 Task: Create a due date automation trigger when advanced on, on the monday before a card is due add basic assigned only to member @aryan at 11:00 AM.
Action: Mouse moved to (921, 113)
Screenshot: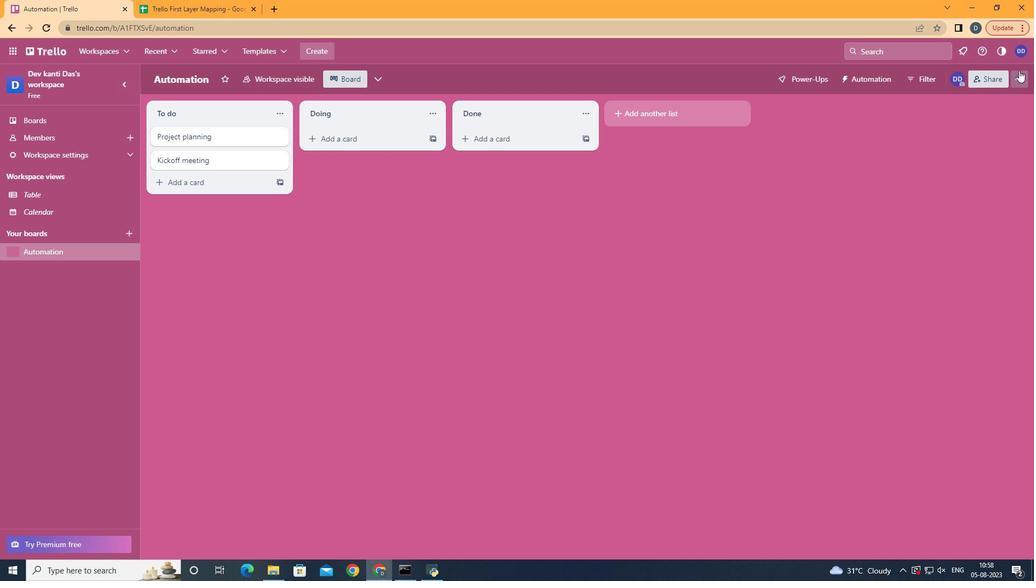 
Action: Mouse pressed left at (921, 113)
Screenshot: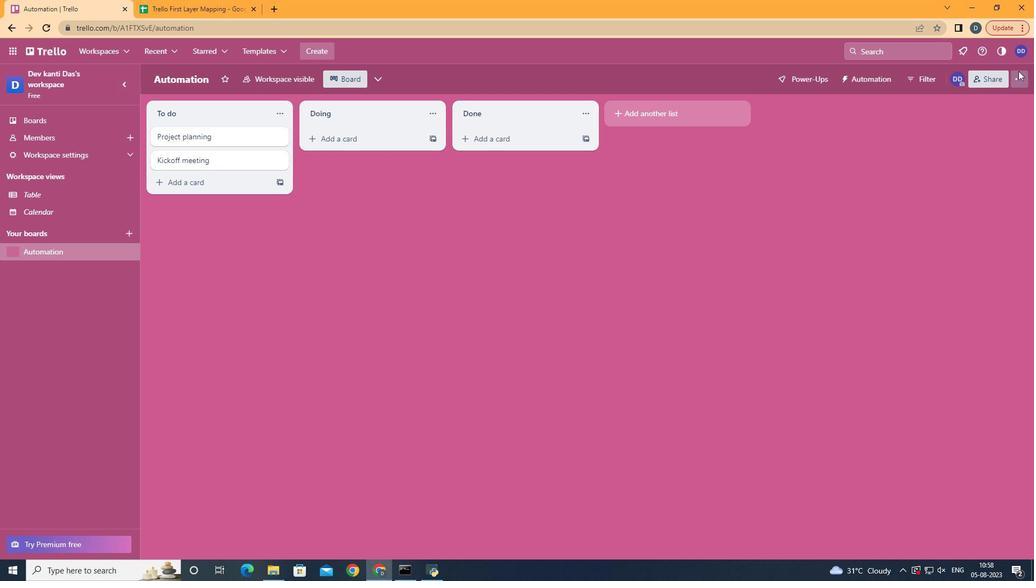 
Action: Mouse moved to (852, 230)
Screenshot: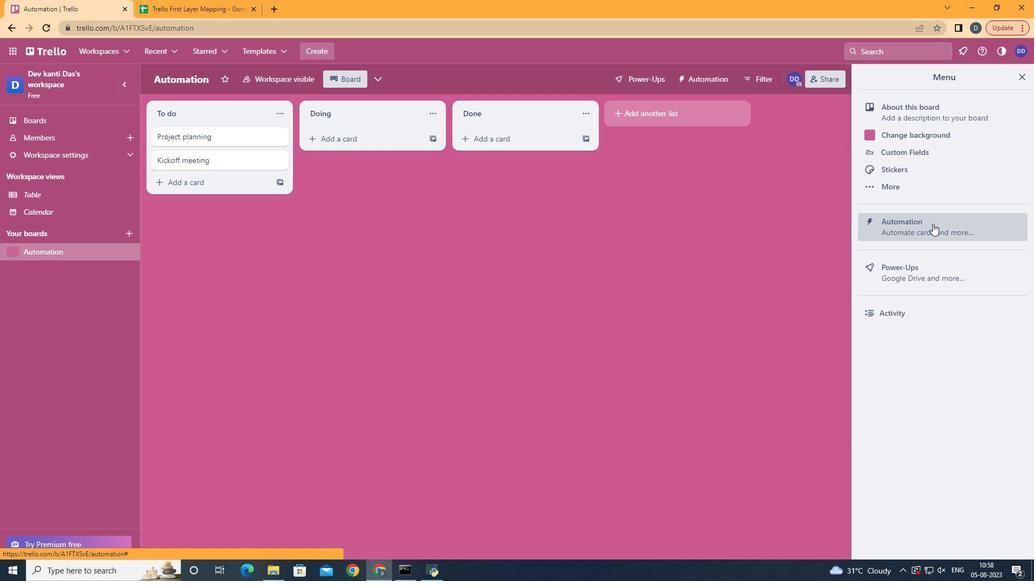 
Action: Mouse pressed left at (852, 230)
Screenshot: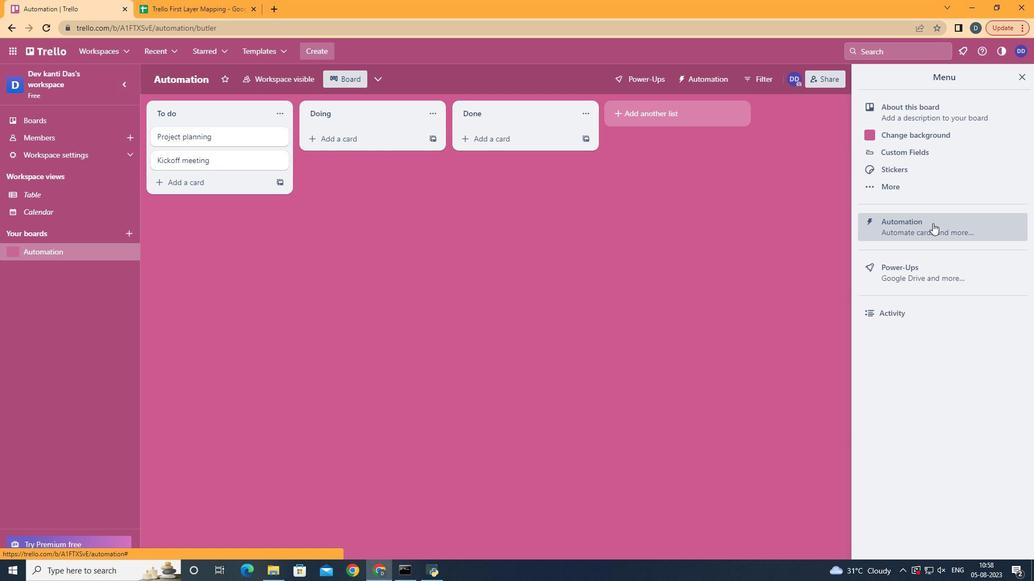 
Action: Mouse moved to (283, 219)
Screenshot: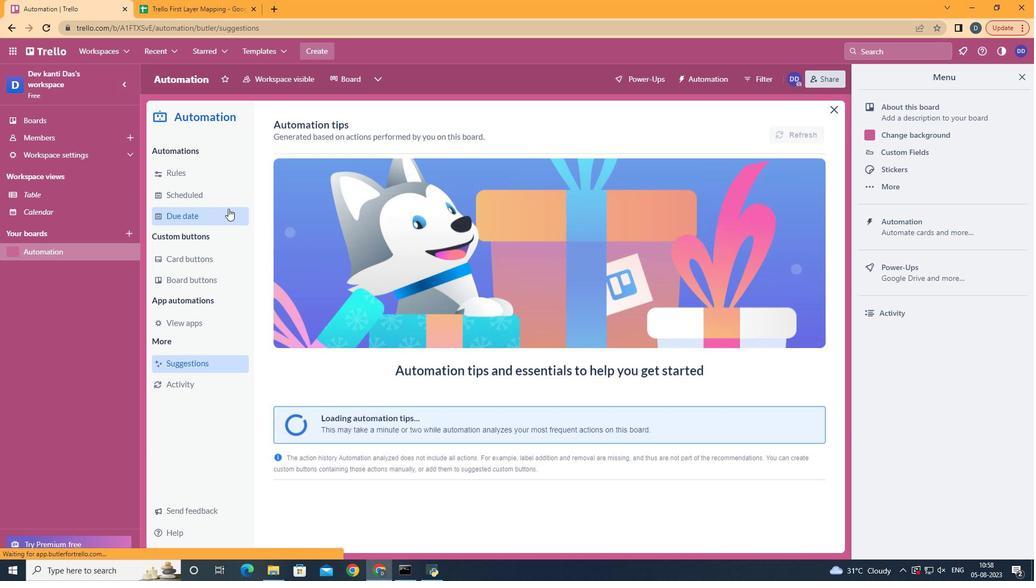 
Action: Mouse pressed left at (283, 219)
Screenshot: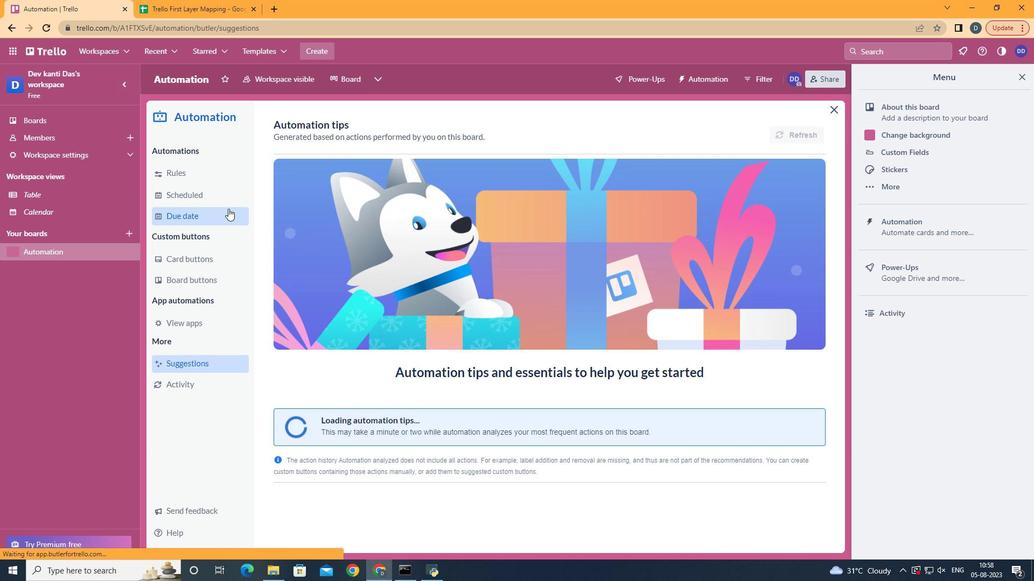 
Action: Mouse moved to (712, 152)
Screenshot: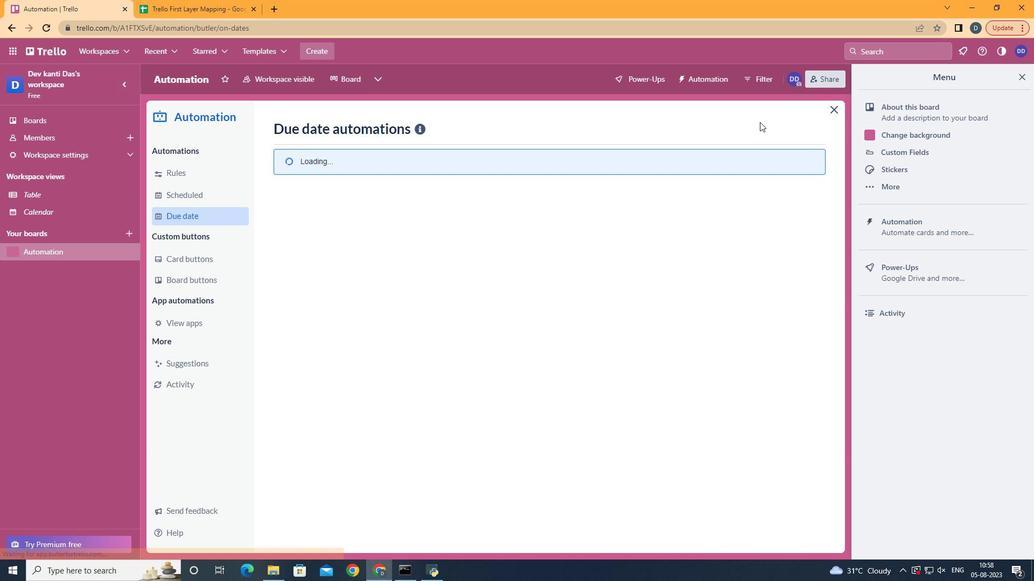 
Action: Mouse pressed left at (712, 152)
Screenshot: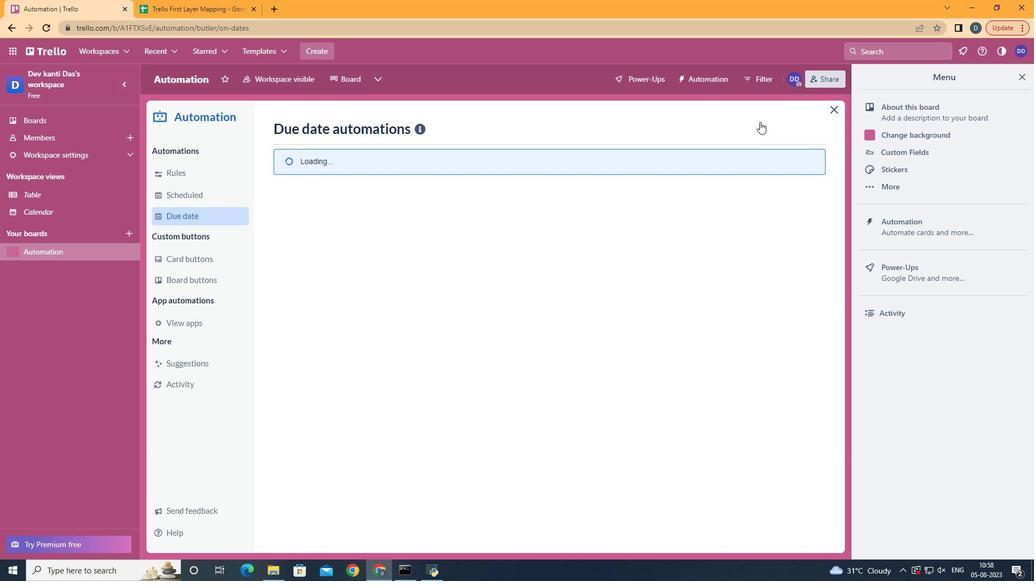 
Action: Mouse pressed left at (712, 152)
Screenshot: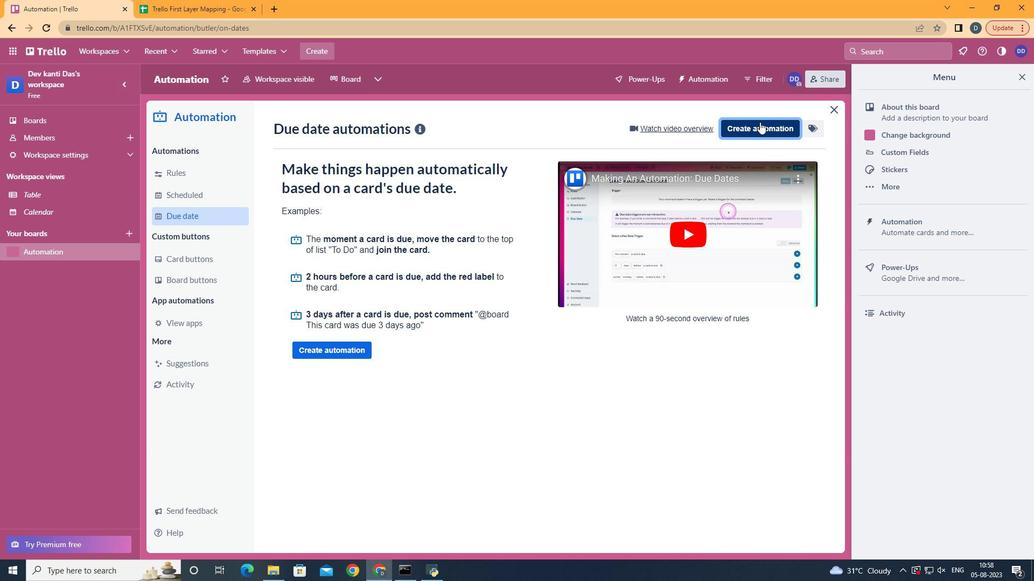 
Action: Mouse moved to (569, 239)
Screenshot: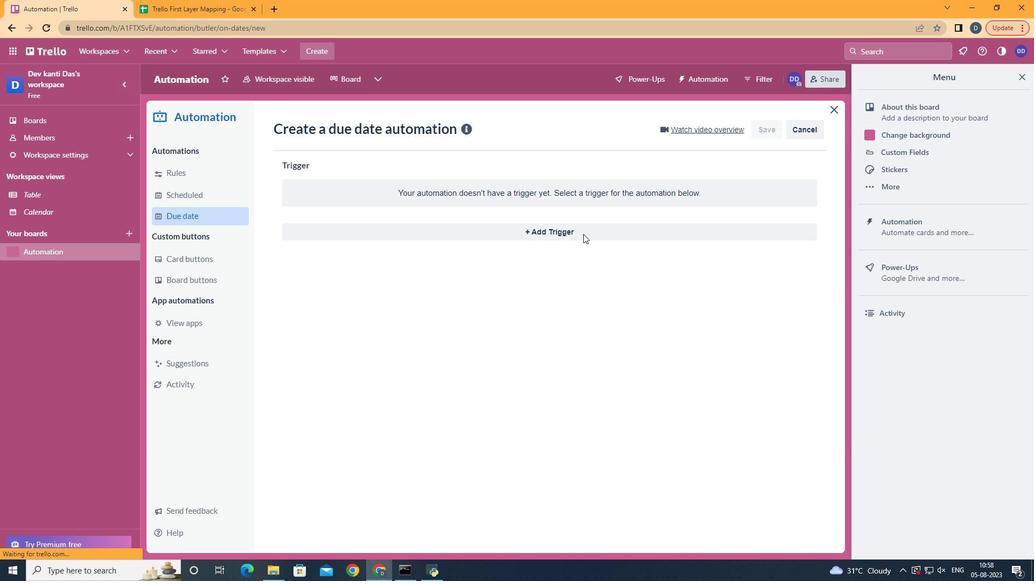 
Action: Mouse pressed left at (569, 239)
Screenshot: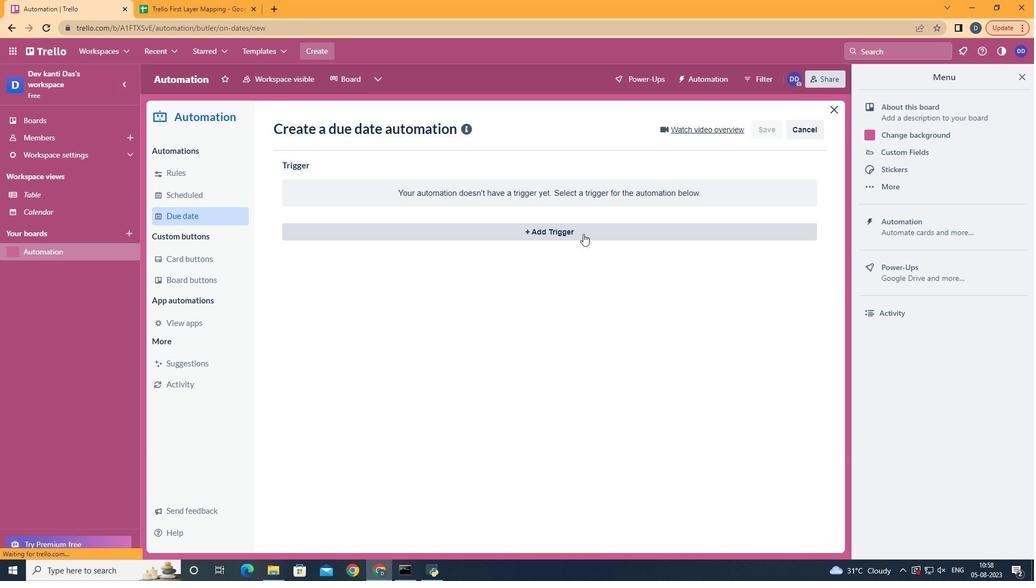 
Action: Mouse moved to (383, 271)
Screenshot: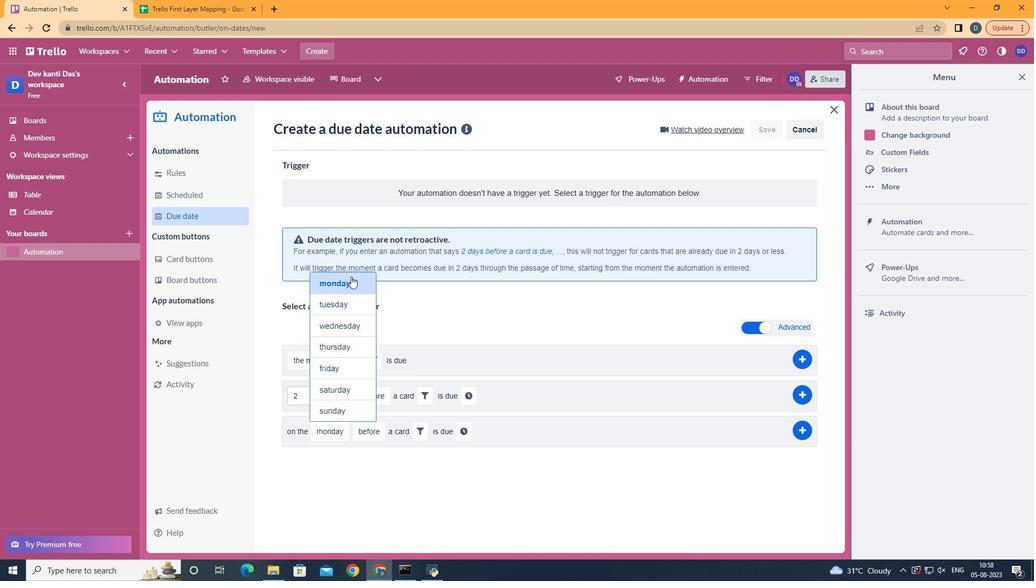 
Action: Mouse pressed left at (383, 271)
Screenshot: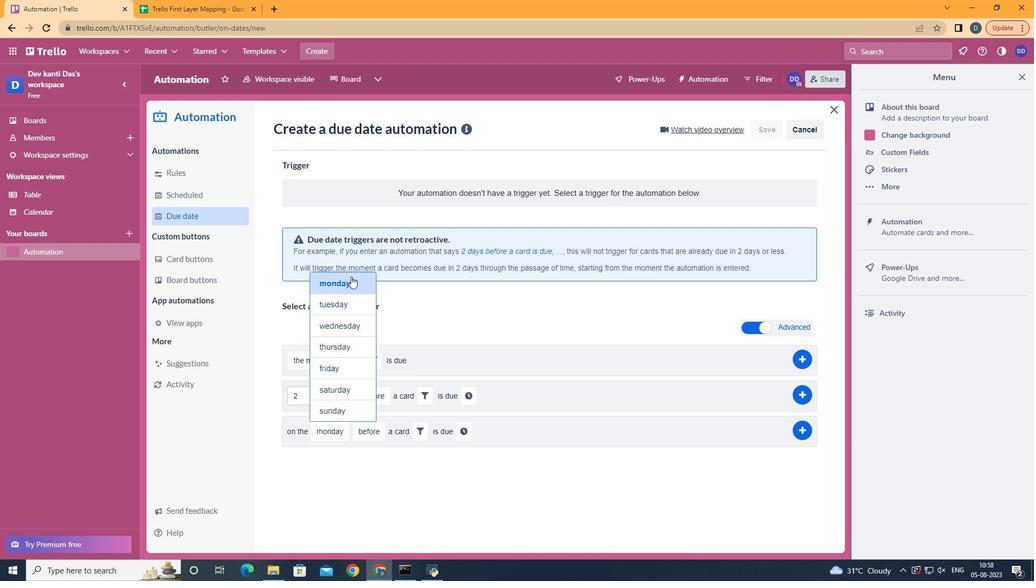 
Action: Mouse moved to (406, 407)
Screenshot: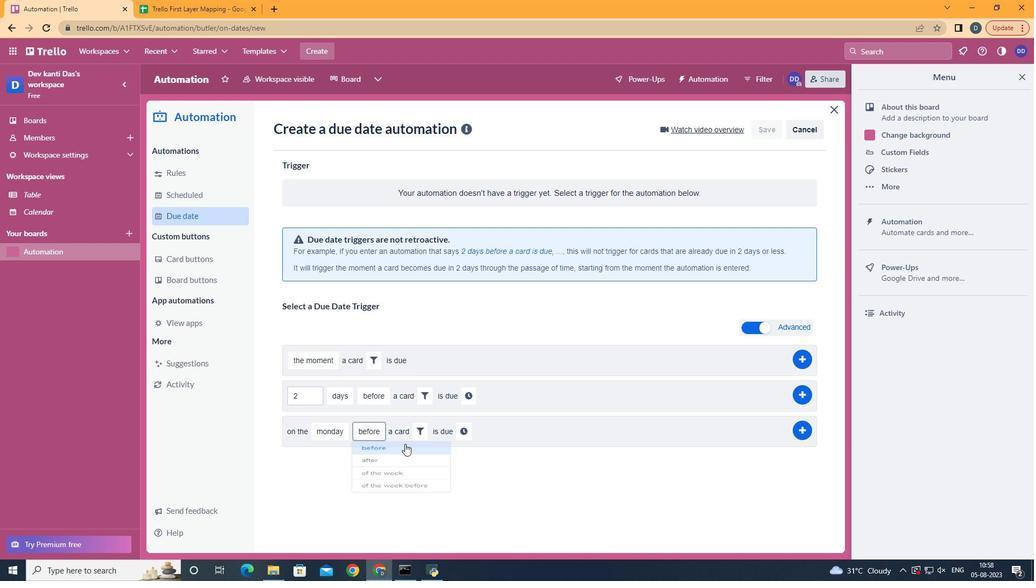 
Action: Mouse pressed left at (406, 407)
Screenshot: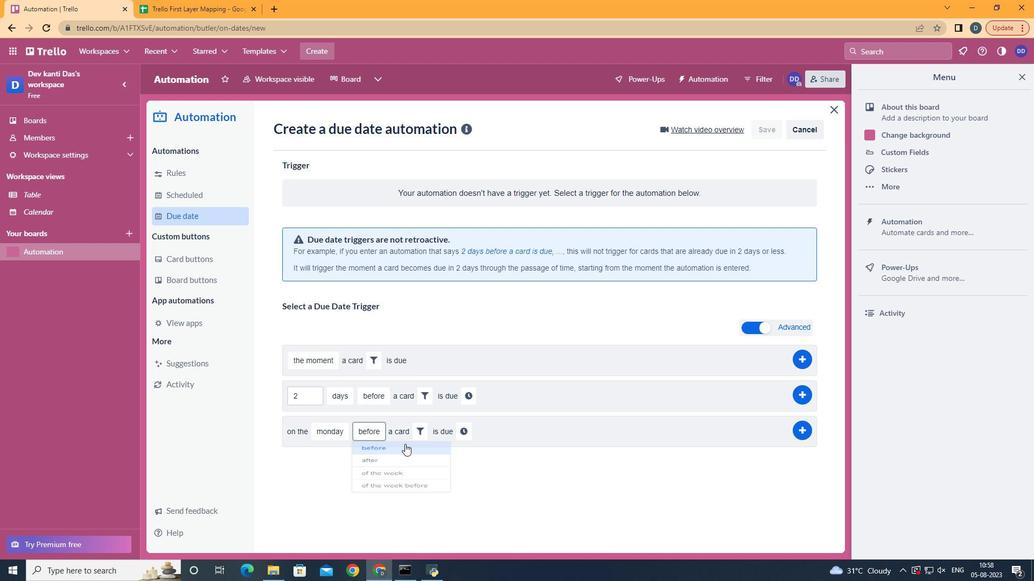 
Action: Mouse moved to (440, 387)
Screenshot: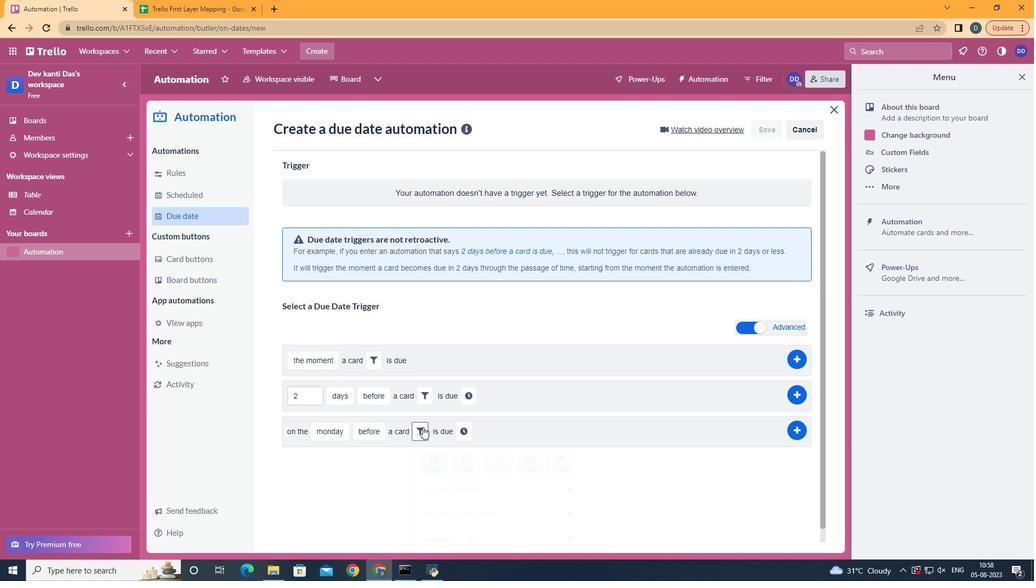 
Action: Mouse pressed left at (437, 391)
Screenshot: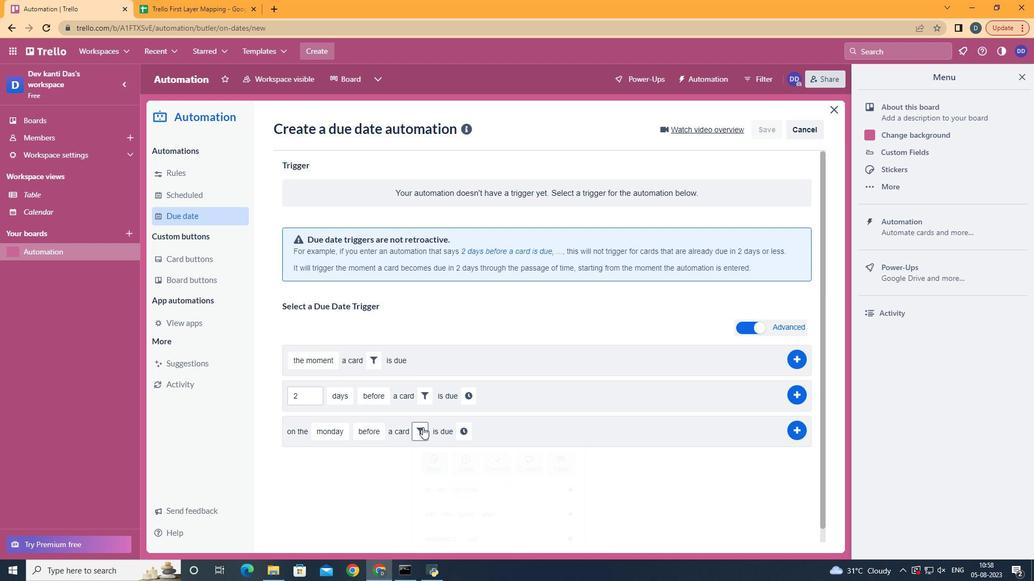 
Action: Mouse moved to (486, 420)
Screenshot: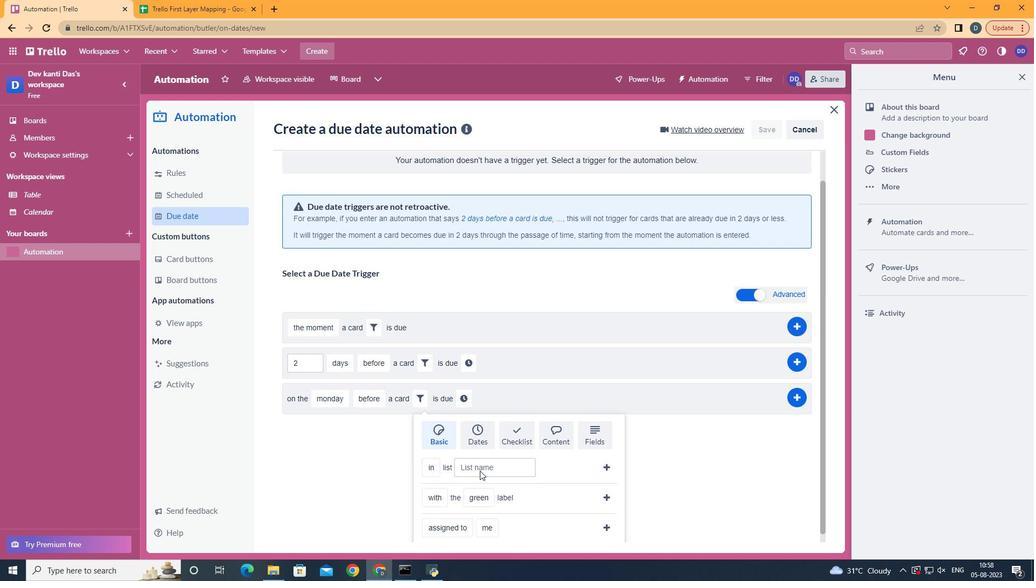 
Action: Mouse scrolled (486, 420) with delta (0, 0)
Screenshot: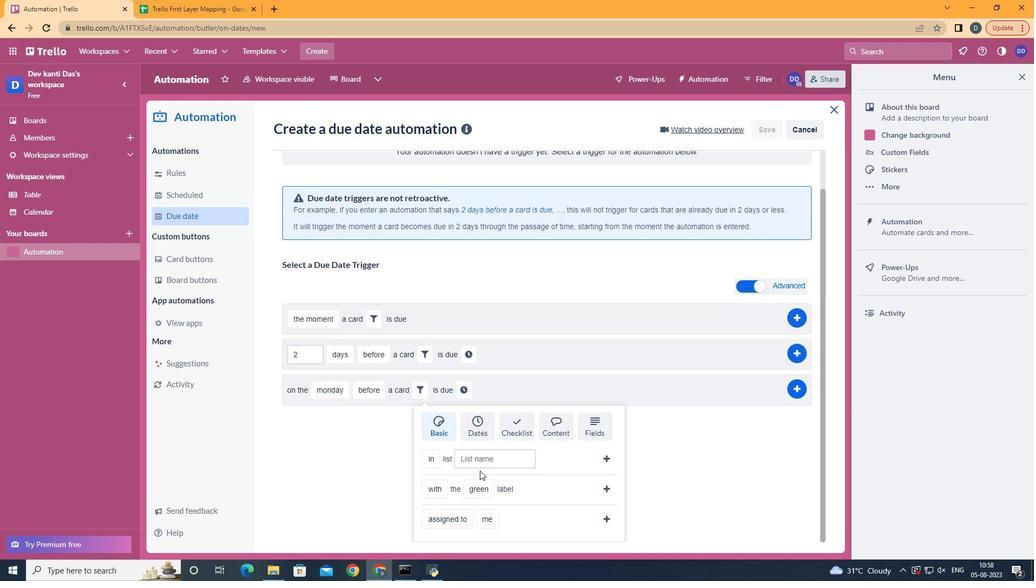 
Action: Mouse scrolled (486, 420) with delta (0, 0)
Screenshot: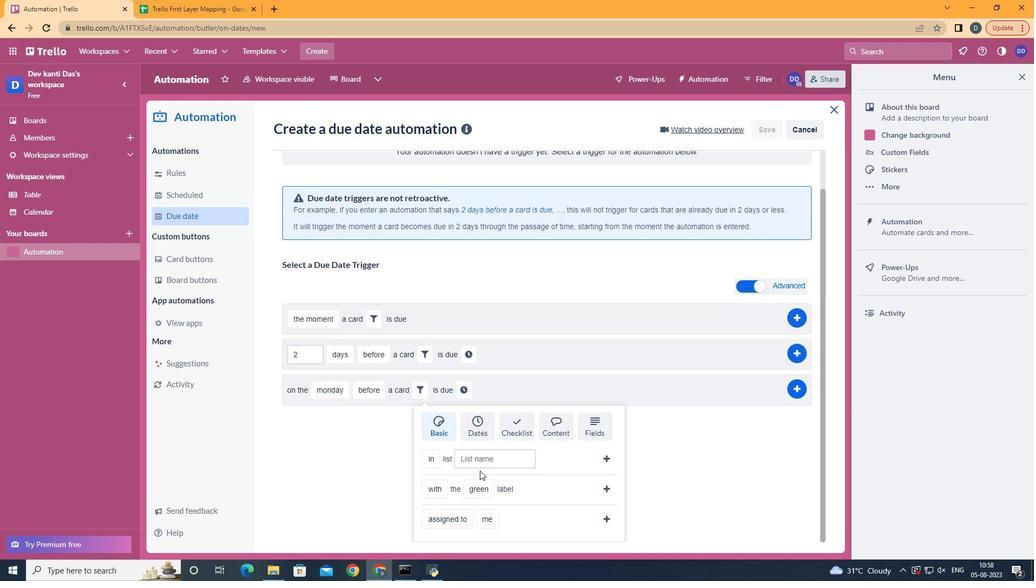 
Action: Mouse scrolled (486, 420) with delta (0, 0)
Screenshot: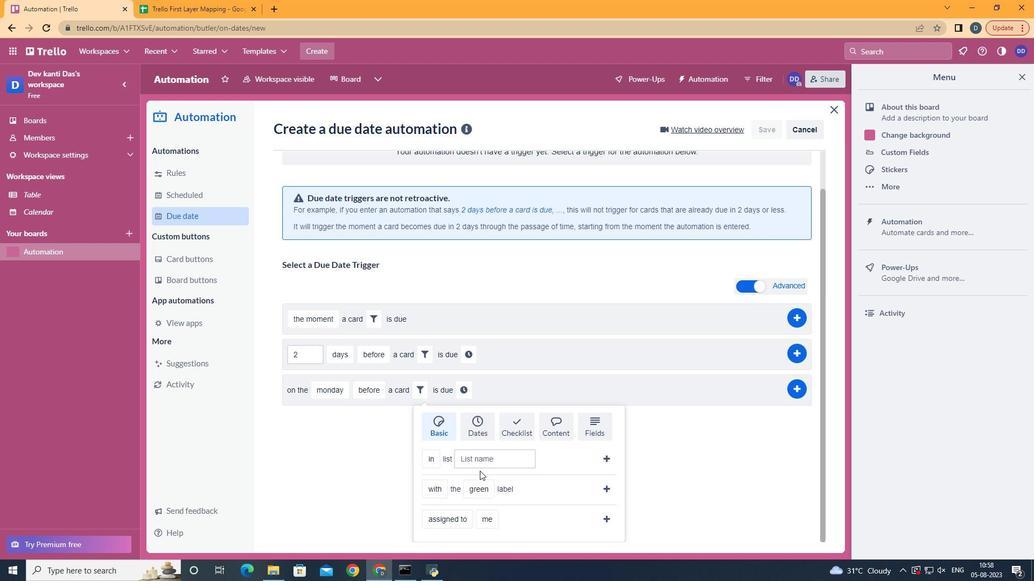 
Action: Mouse scrolled (486, 420) with delta (0, 0)
Screenshot: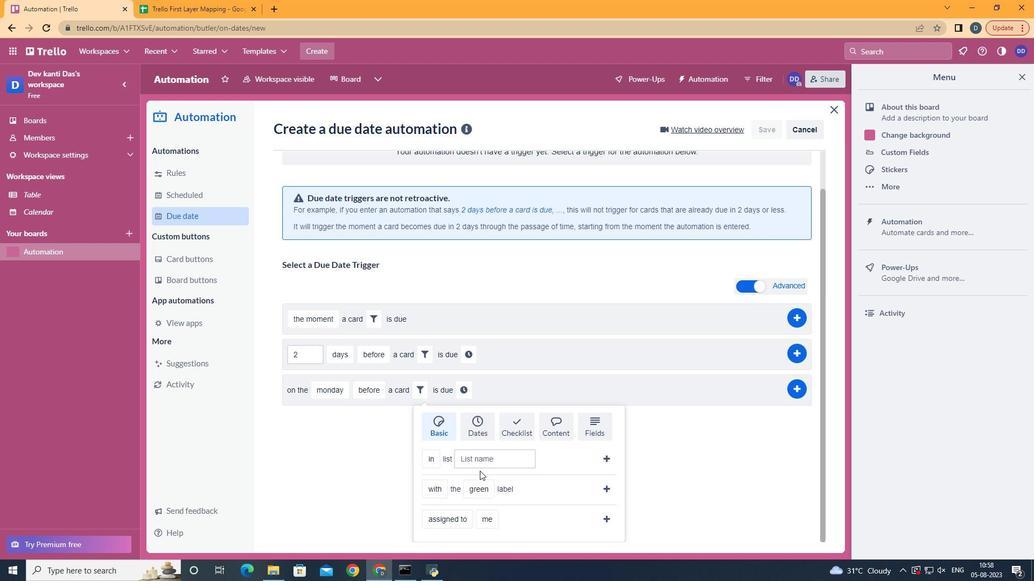 
Action: Mouse moved to (509, 419)
Screenshot: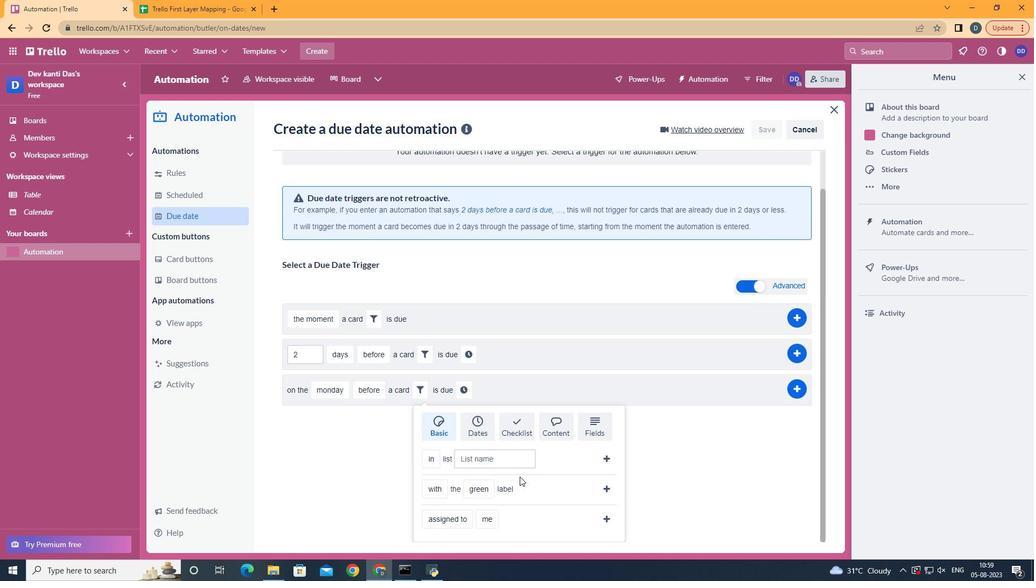 
Action: Mouse scrolled (487, 420) with delta (0, 0)
Screenshot: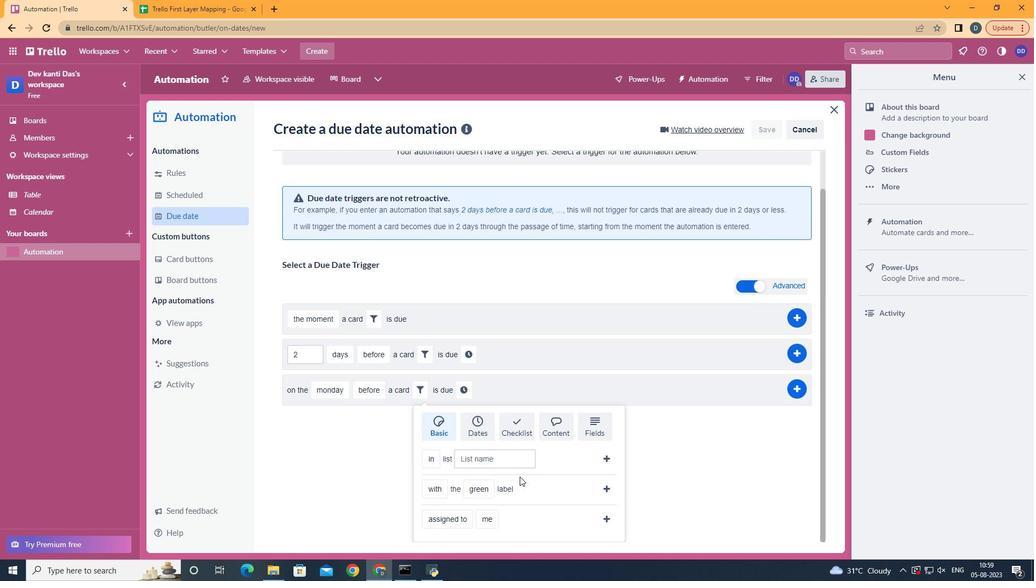 
Action: Mouse moved to (477, 421)
Screenshot: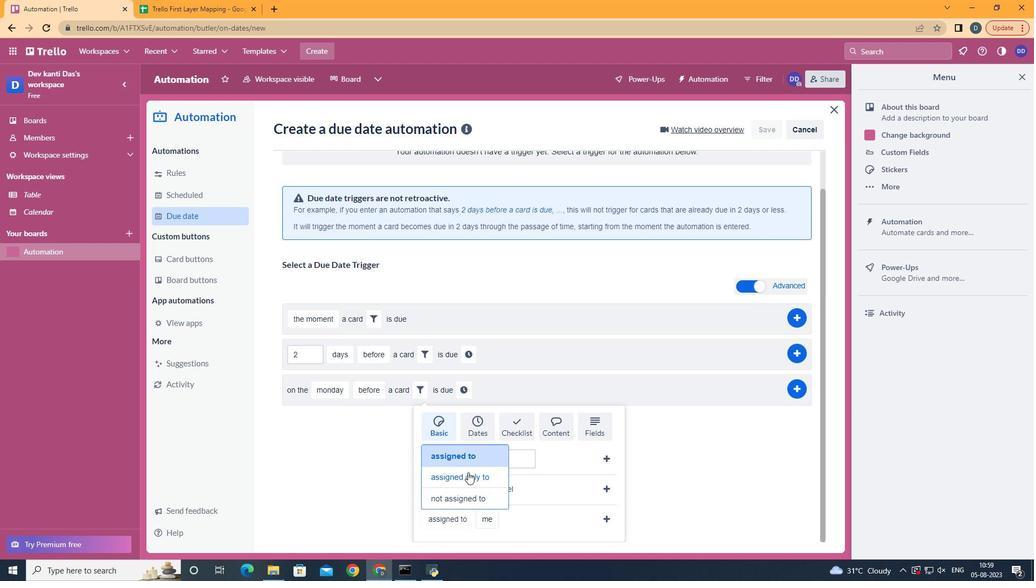 
Action: Mouse pressed left at (477, 421)
Screenshot: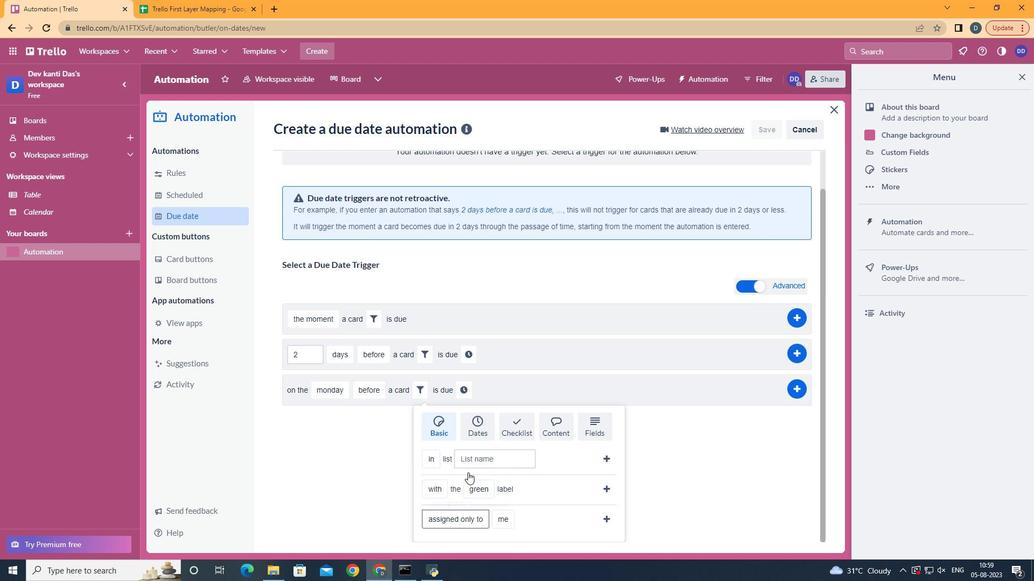 
Action: Mouse moved to (516, 447)
Screenshot: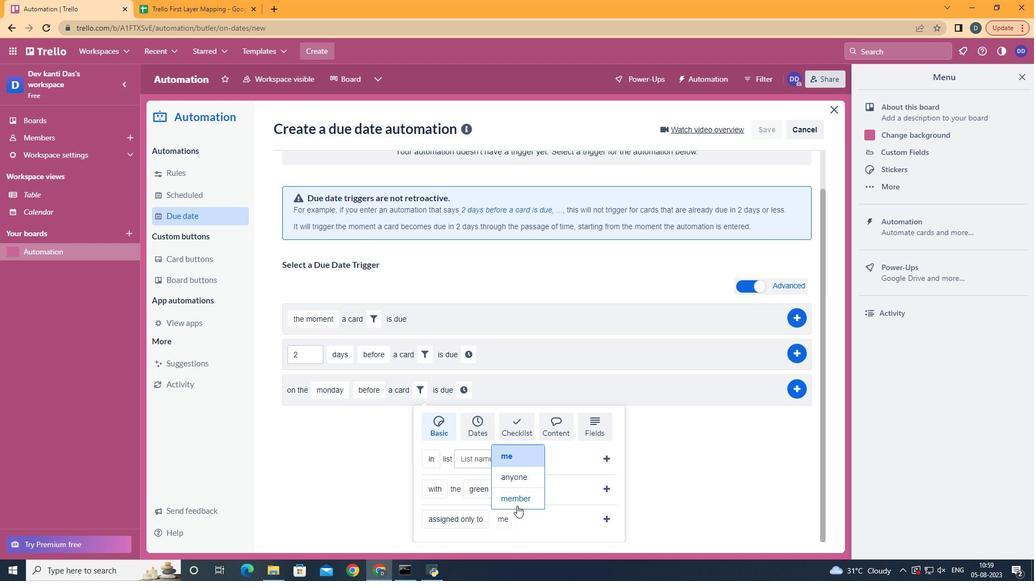
Action: Mouse pressed left at (516, 447)
Screenshot: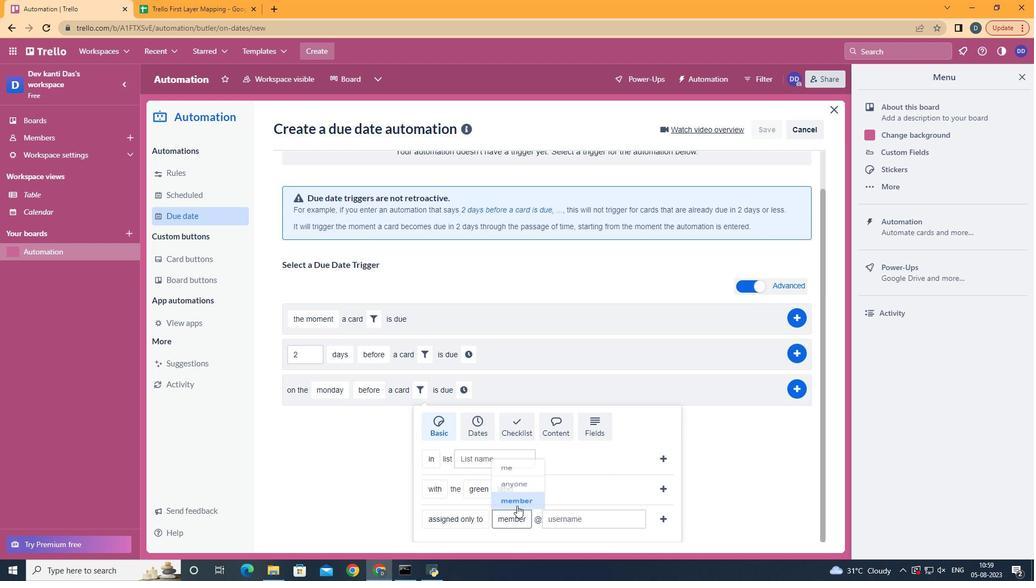 
Action: Mouse moved to (565, 458)
Screenshot: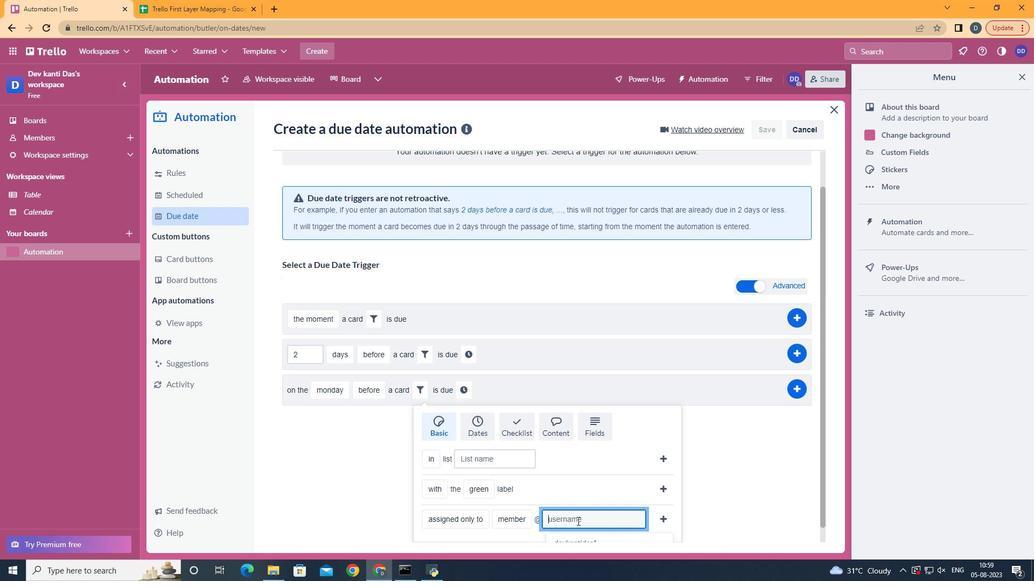 
Action: Mouse pressed left at (565, 458)
Screenshot: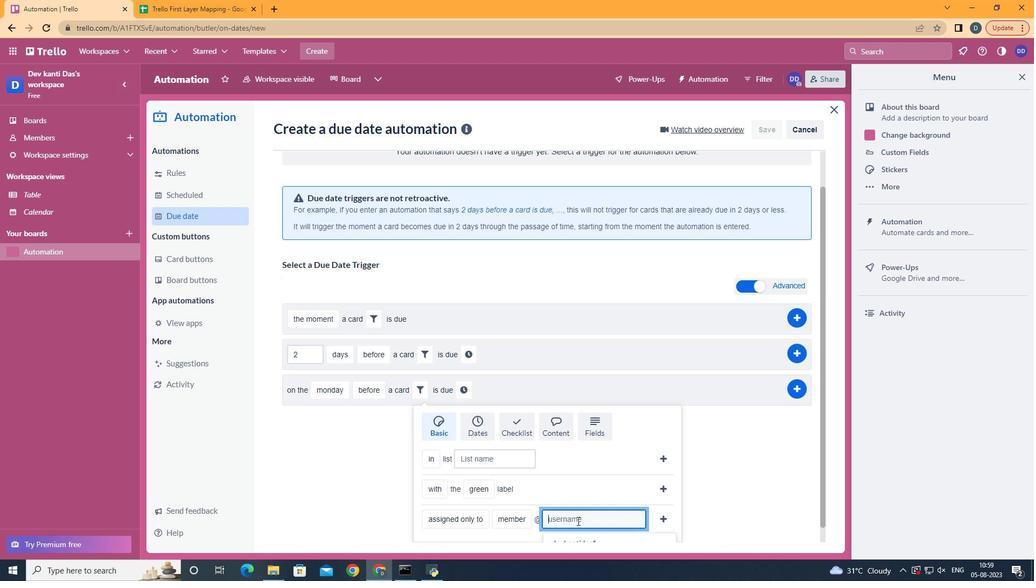 
Action: Key pressed aryan
Screenshot: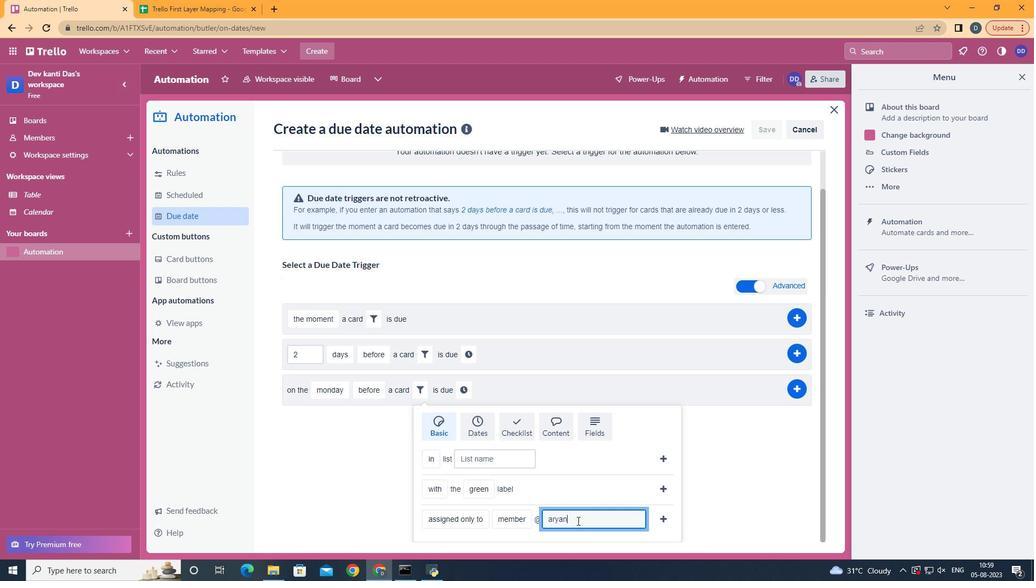 
Action: Mouse moved to (631, 457)
Screenshot: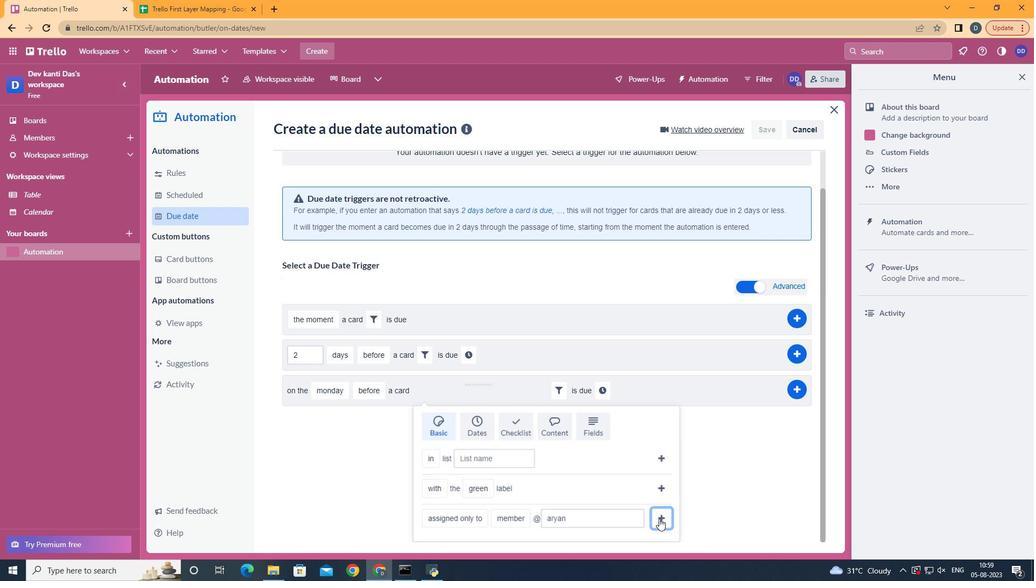 
Action: Mouse pressed left at (631, 457)
Screenshot: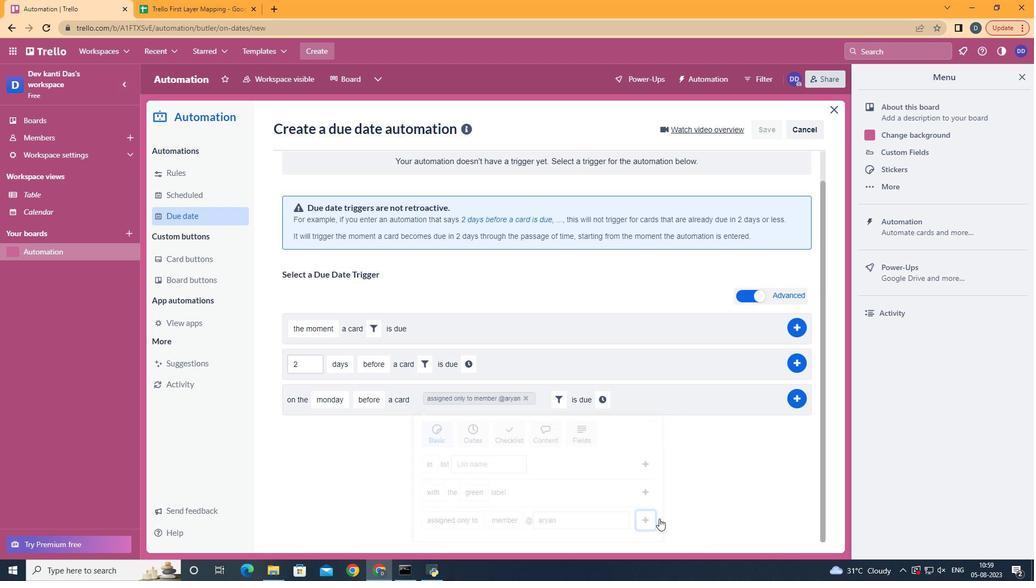 
Action: Mouse moved to (587, 394)
Screenshot: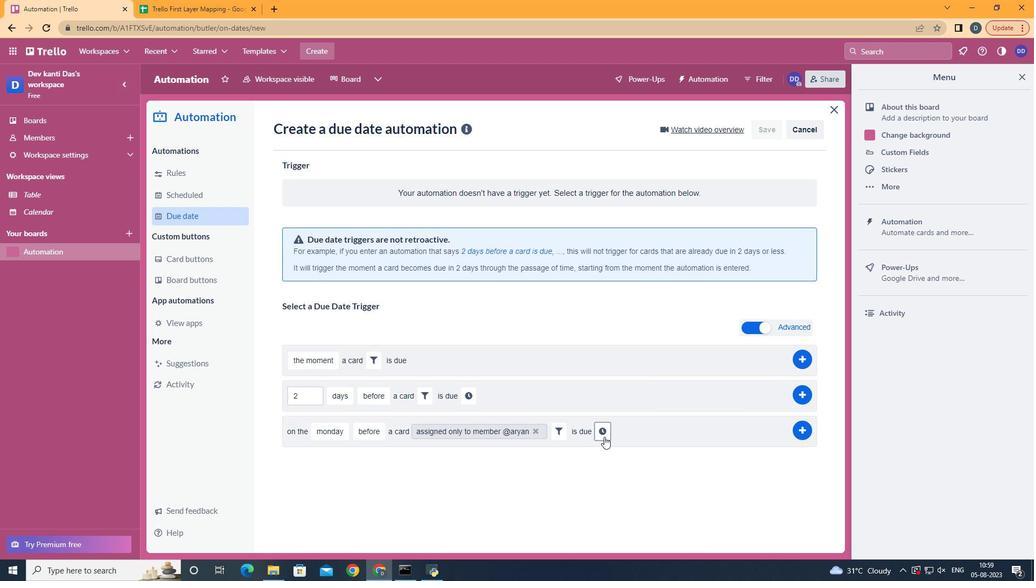 
Action: Mouse pressed left at (587, 394)
Screenshot: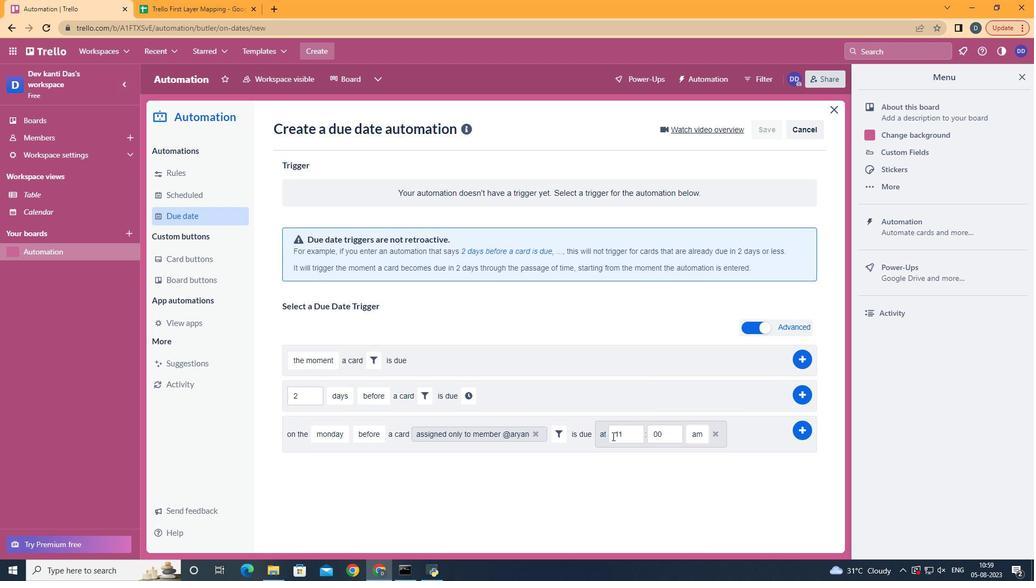 
Action: Mouse moved to (746, 385)
Screenshot: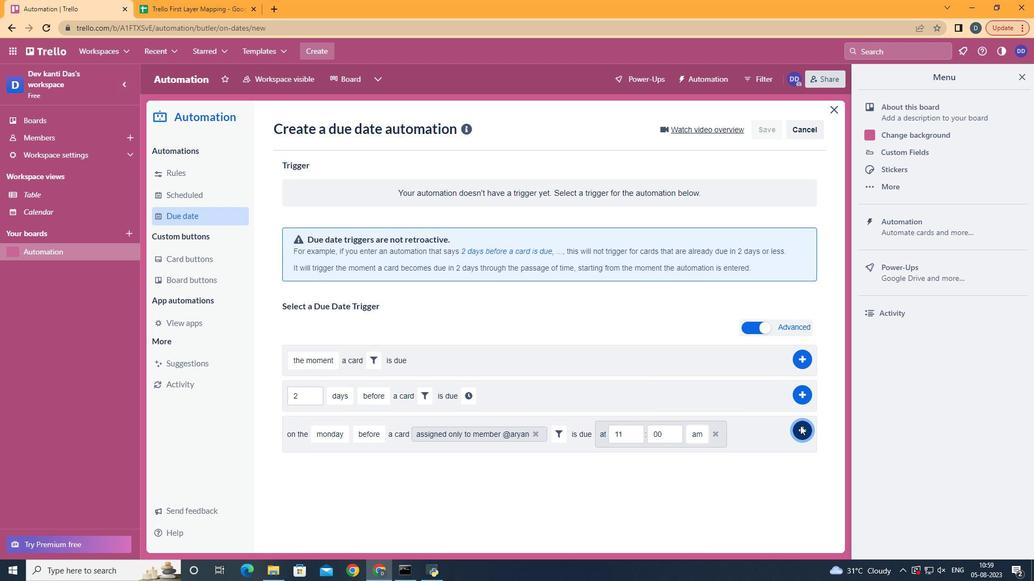 
Action: Mouse pressed left at (746, 385)
Screenshot: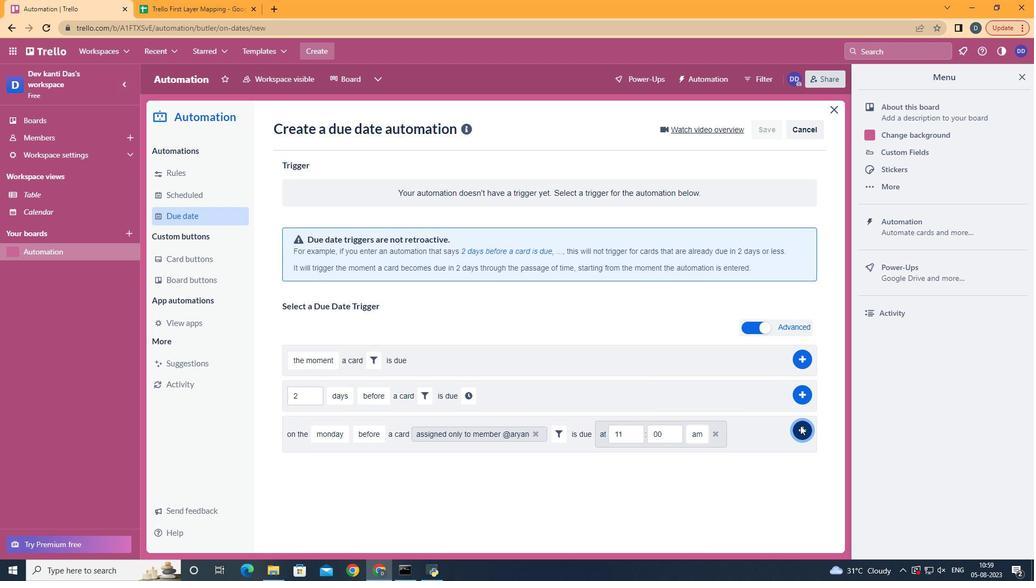 
Action: Mouse moved to (548, 197)
Screenshot: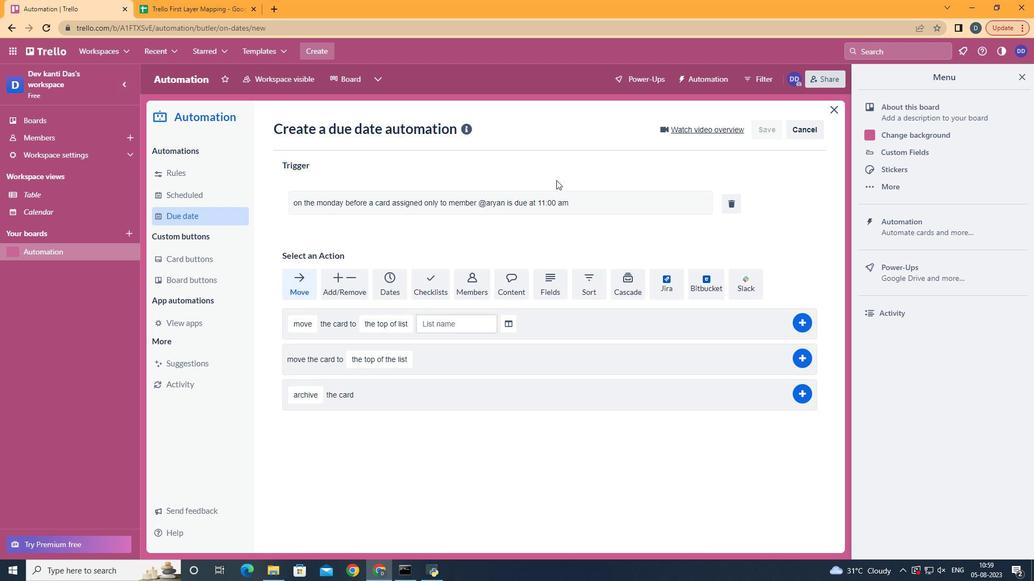 
